 Task: Open settings.json of color customizations.
Action: Mouse moved to (55, 656)
Screenshot: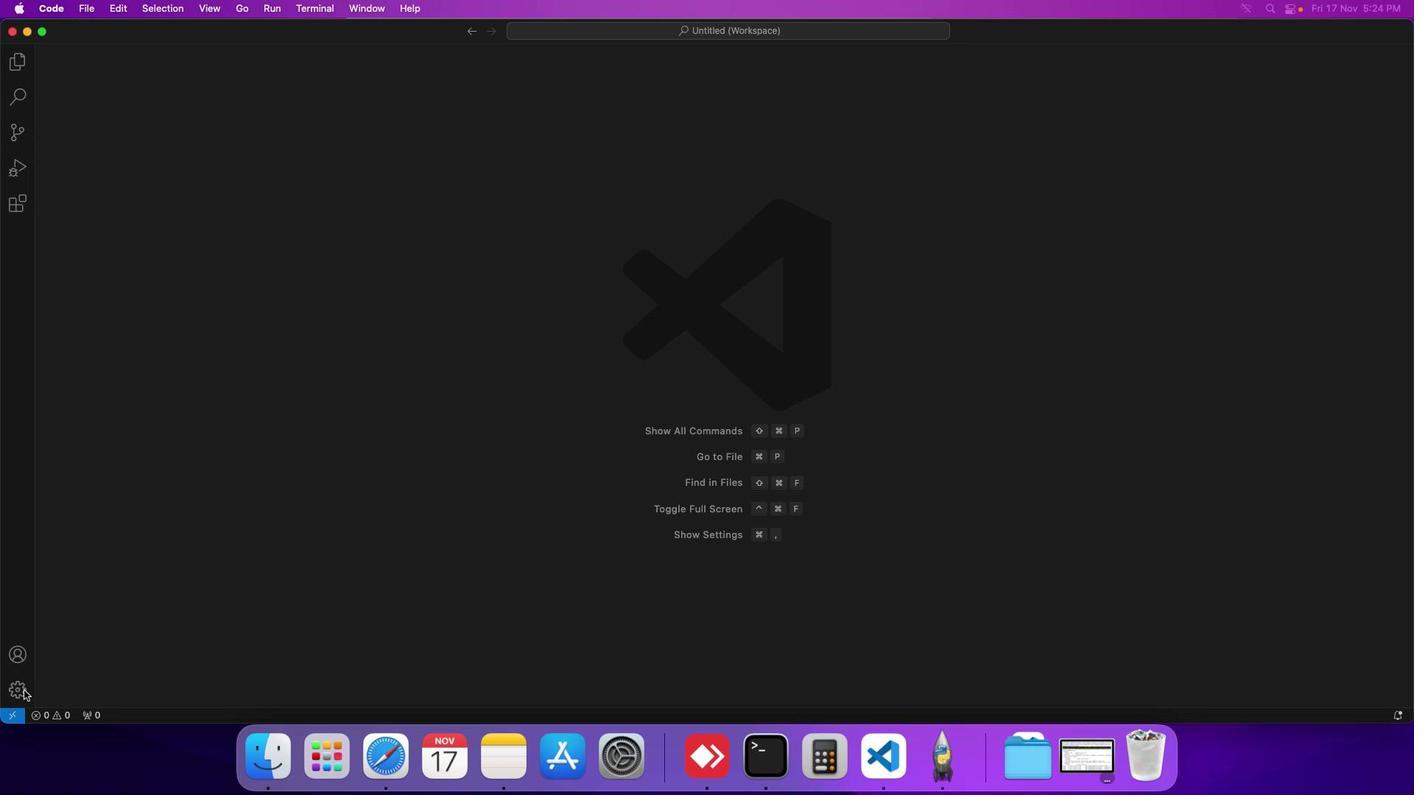 
Action: Mouse pressed left at (55, 656)
Screenshot: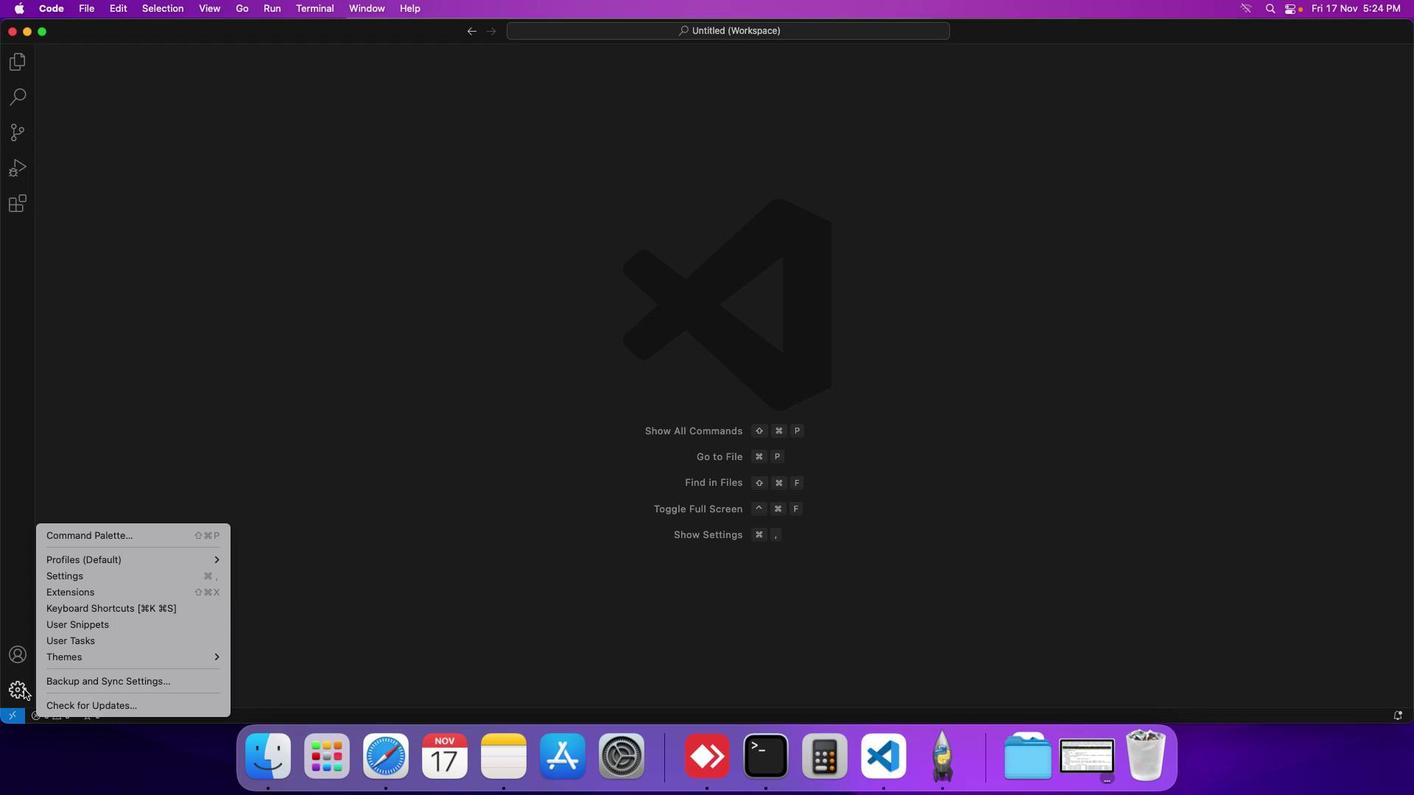 
Action: Mouse moved to (88, 553)
Screenshot: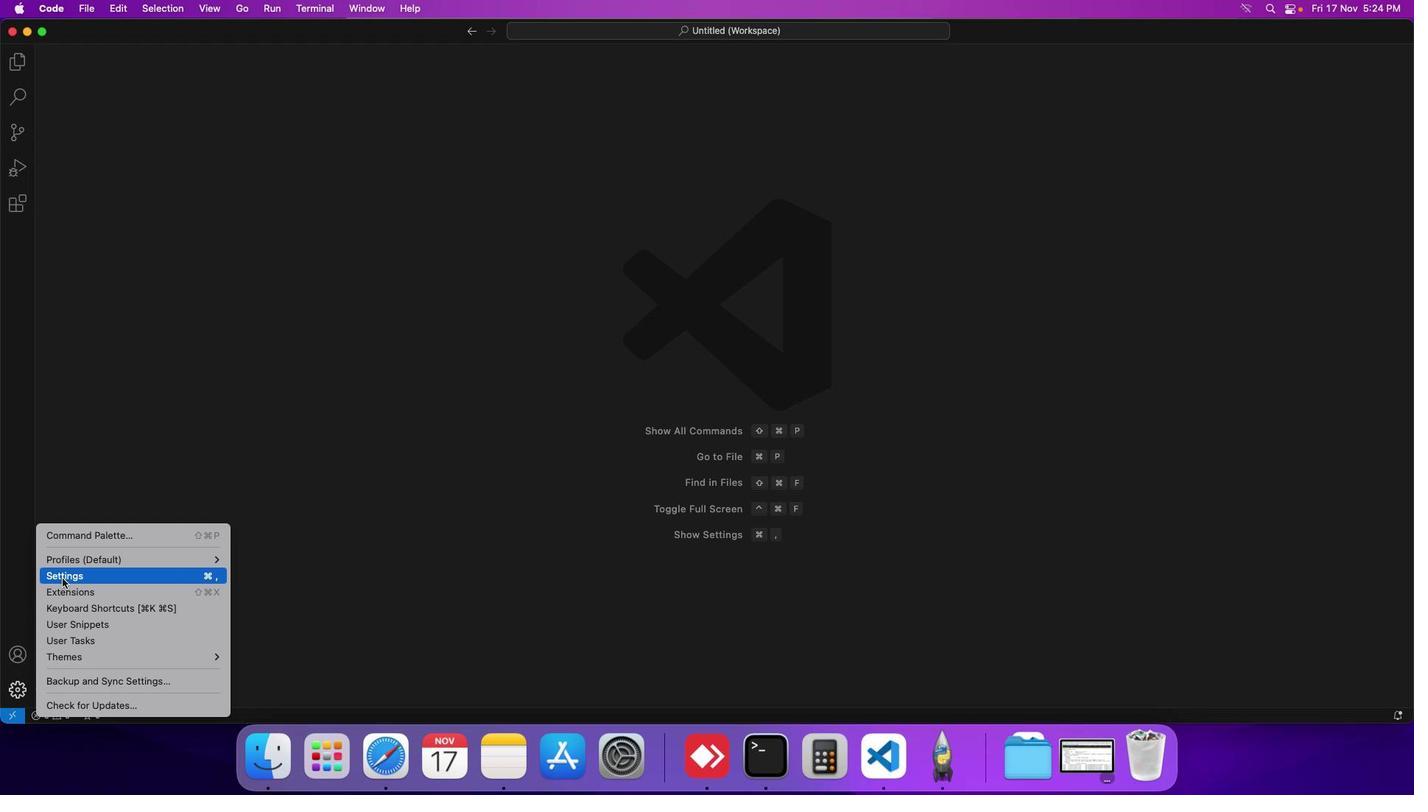 
Action: Mouse pressed left at (88, 553)
Screenshot: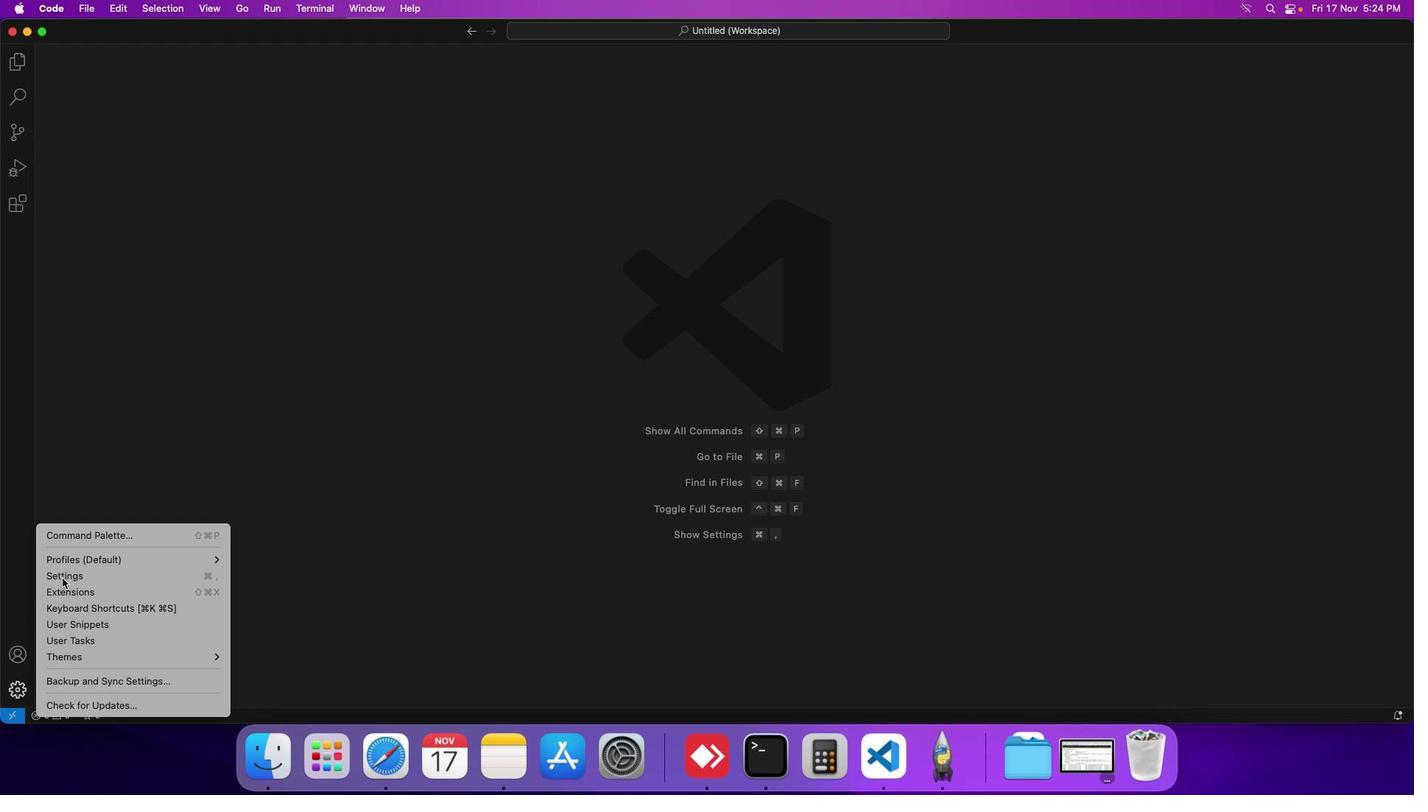 
Action: Mouse moved to (346, 131)
Screenshot: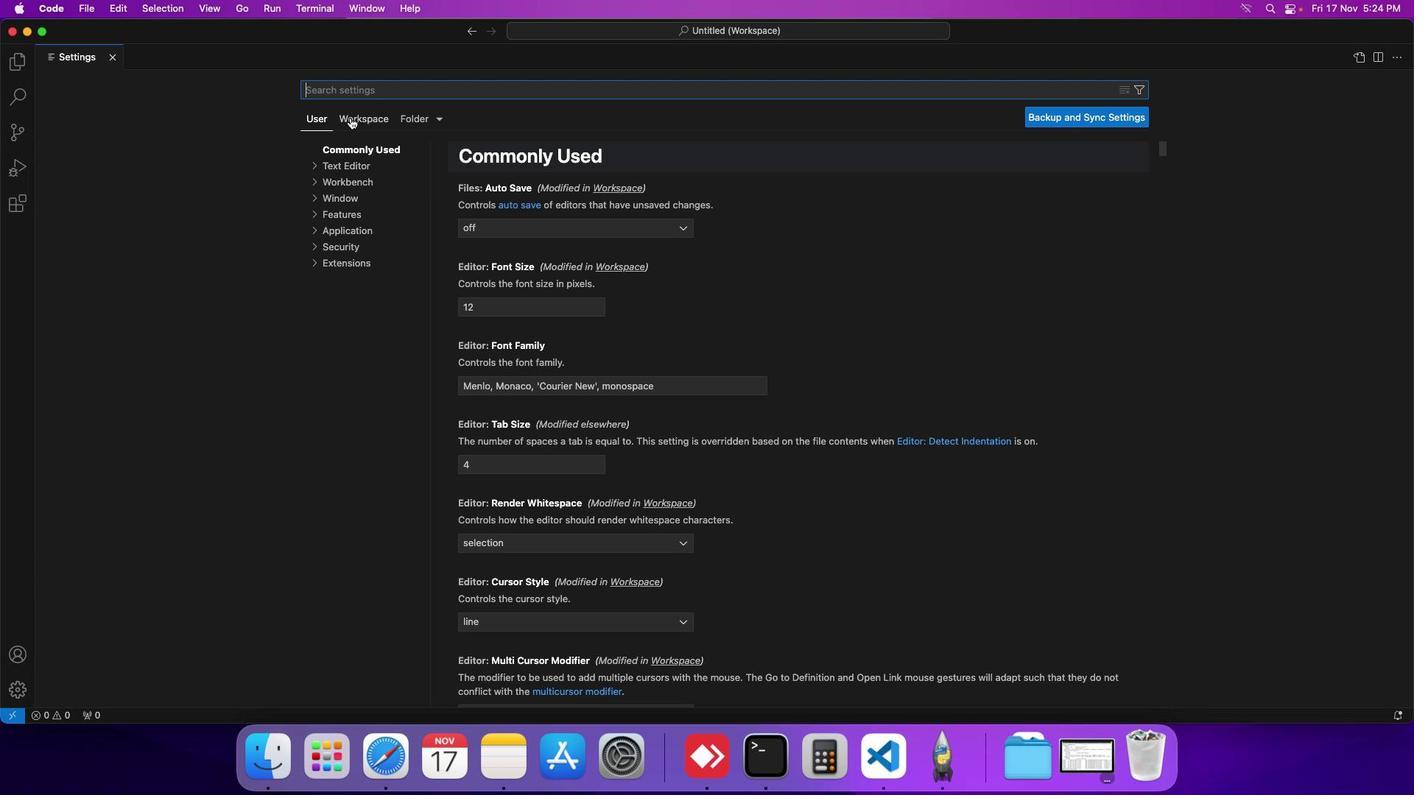 
Action: Mouse pressed left at (346, 131)
Screenshot: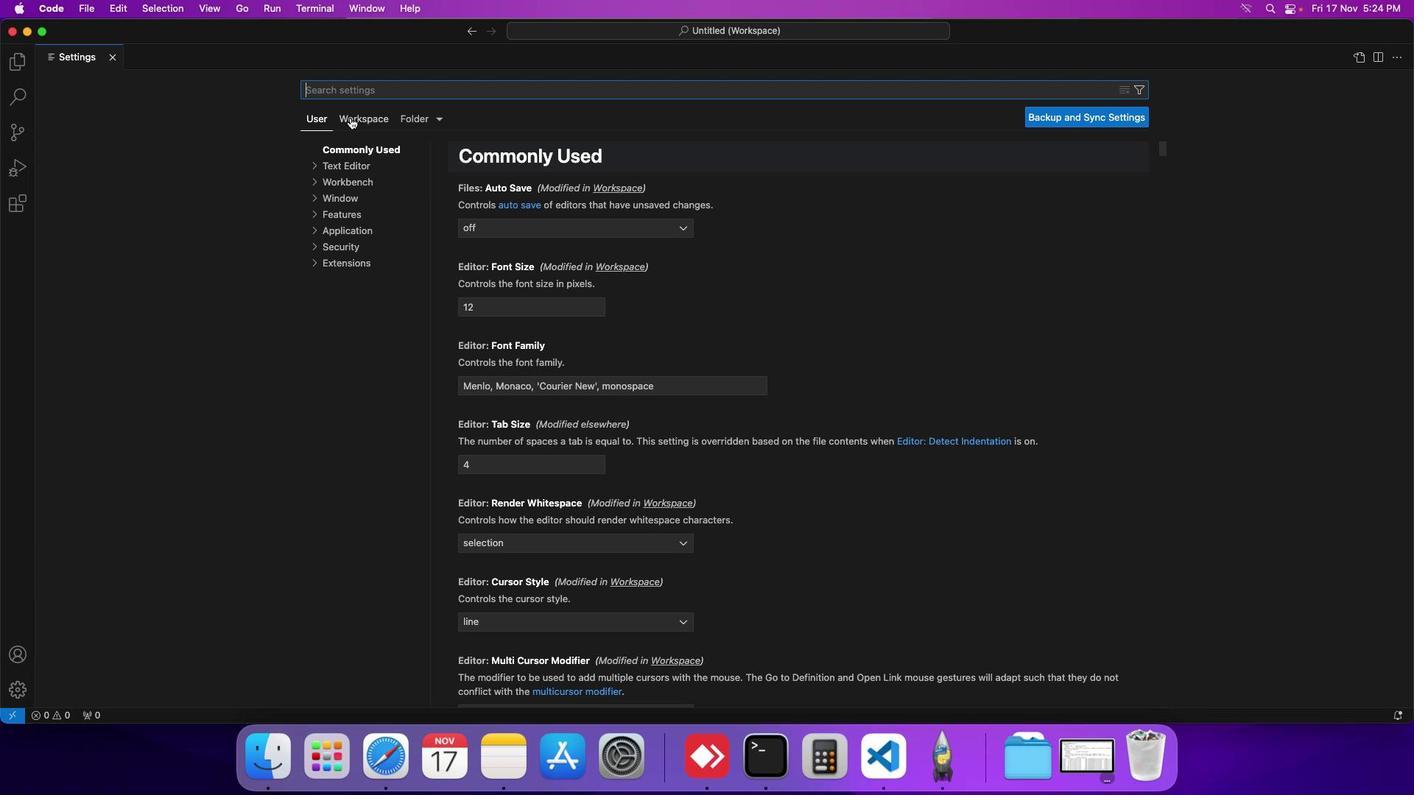 
Action: Mouse moved to (349, 191)
Screenshot: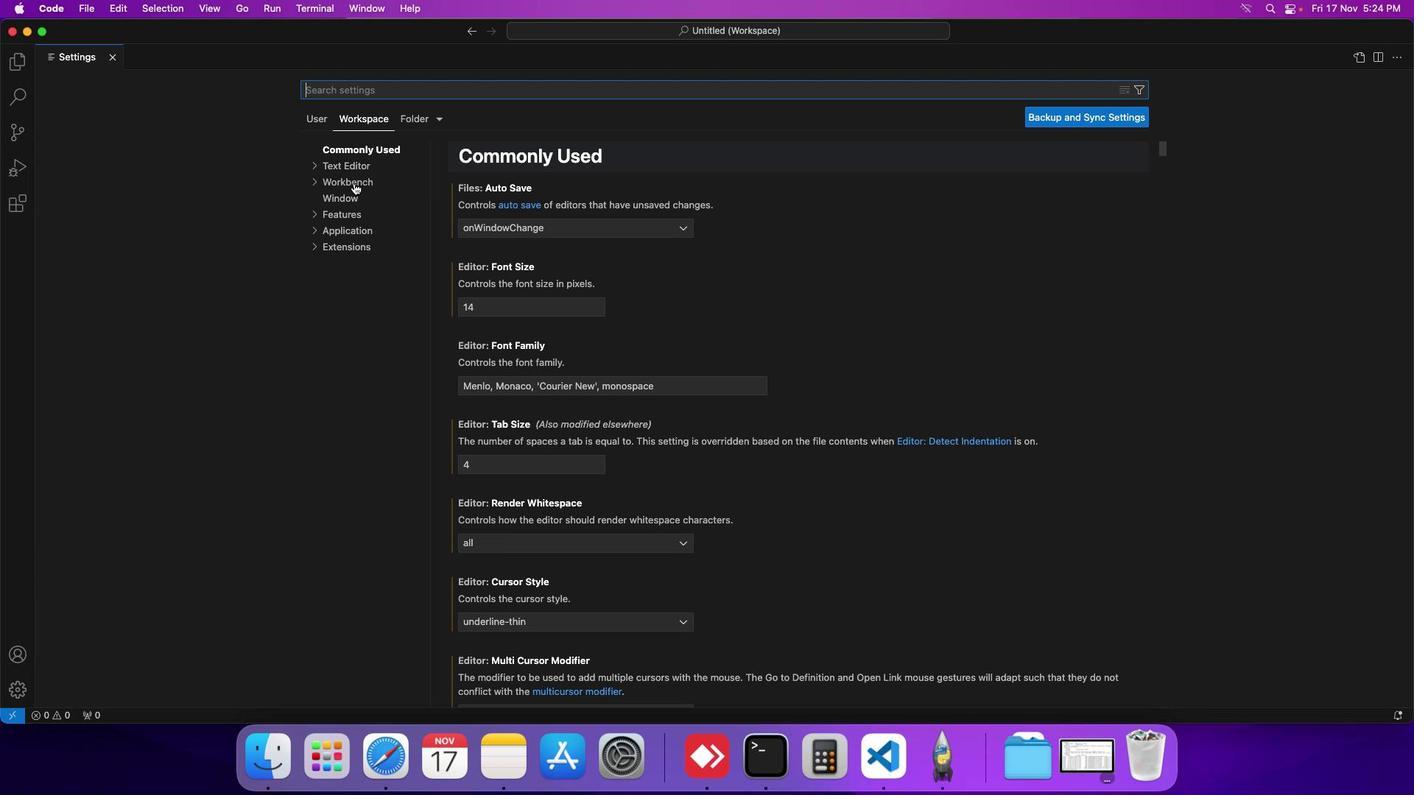 
Action: Mouse pressed left at (349, 191)
Screenshot: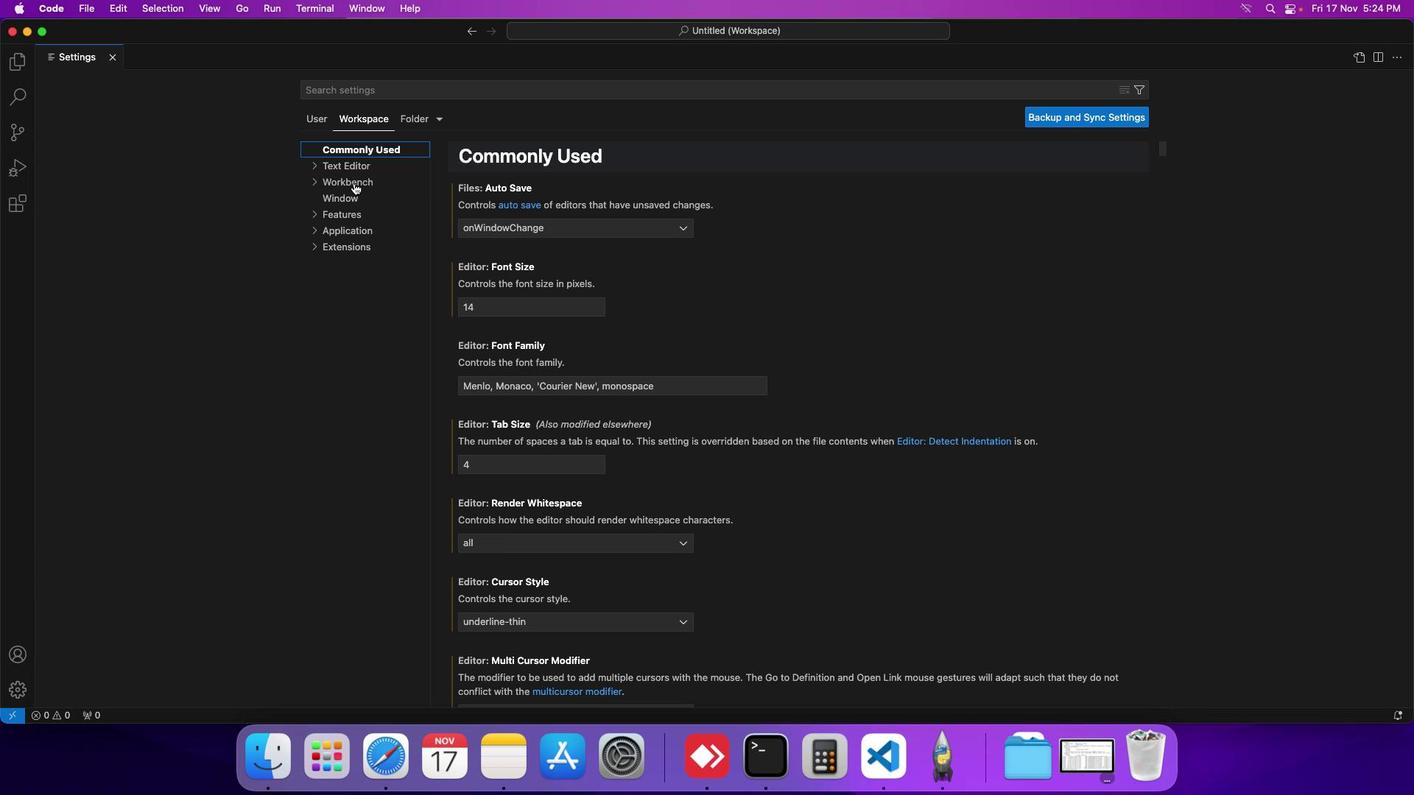 
Action: Mouse moved to (347, 201)
Screenshot: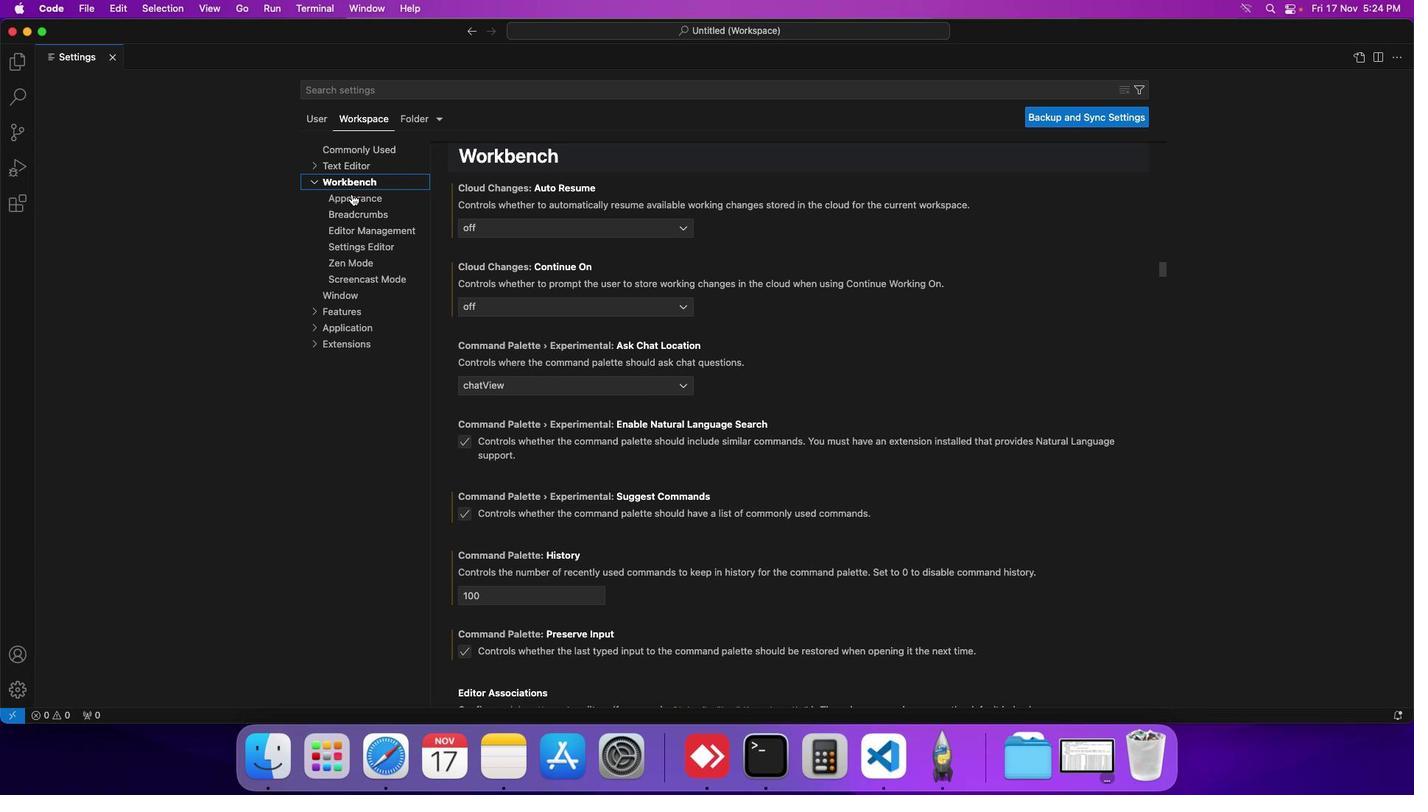 
Action: Mouse pressed left at (347, 201)
Screenshot: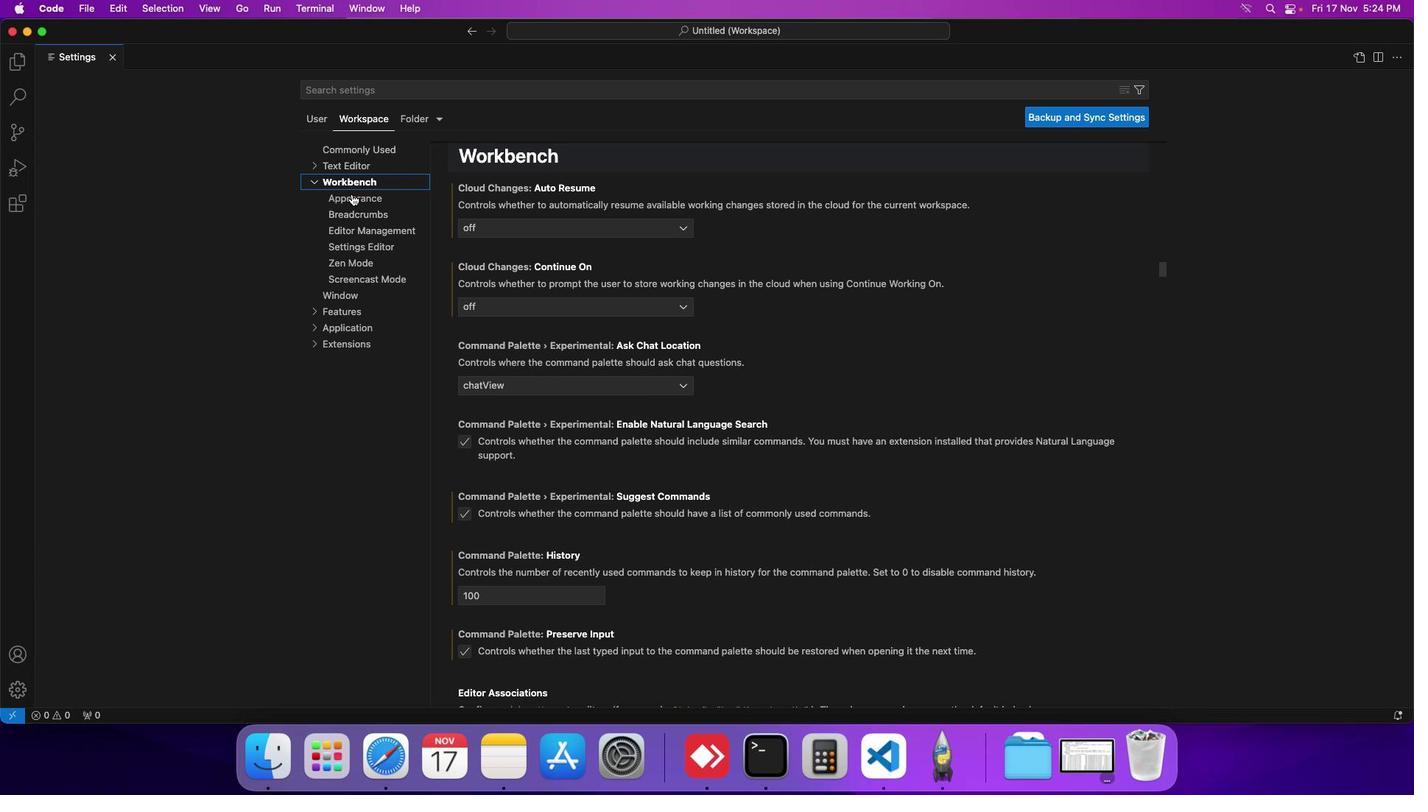 
Action: Mouse moved to (464, 382)
Screenshot: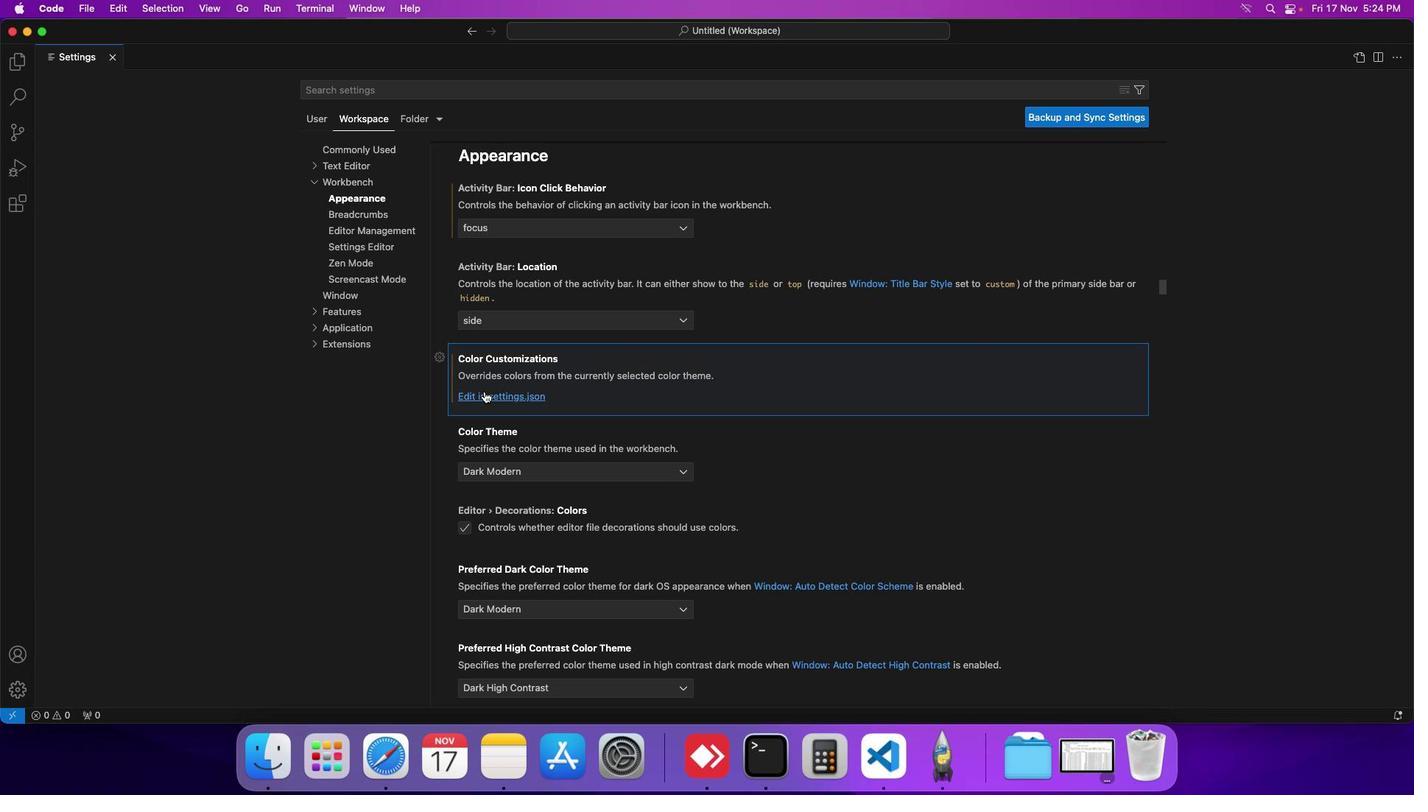 
Action: Mouse pressed left at (464, 382)
Screenshot: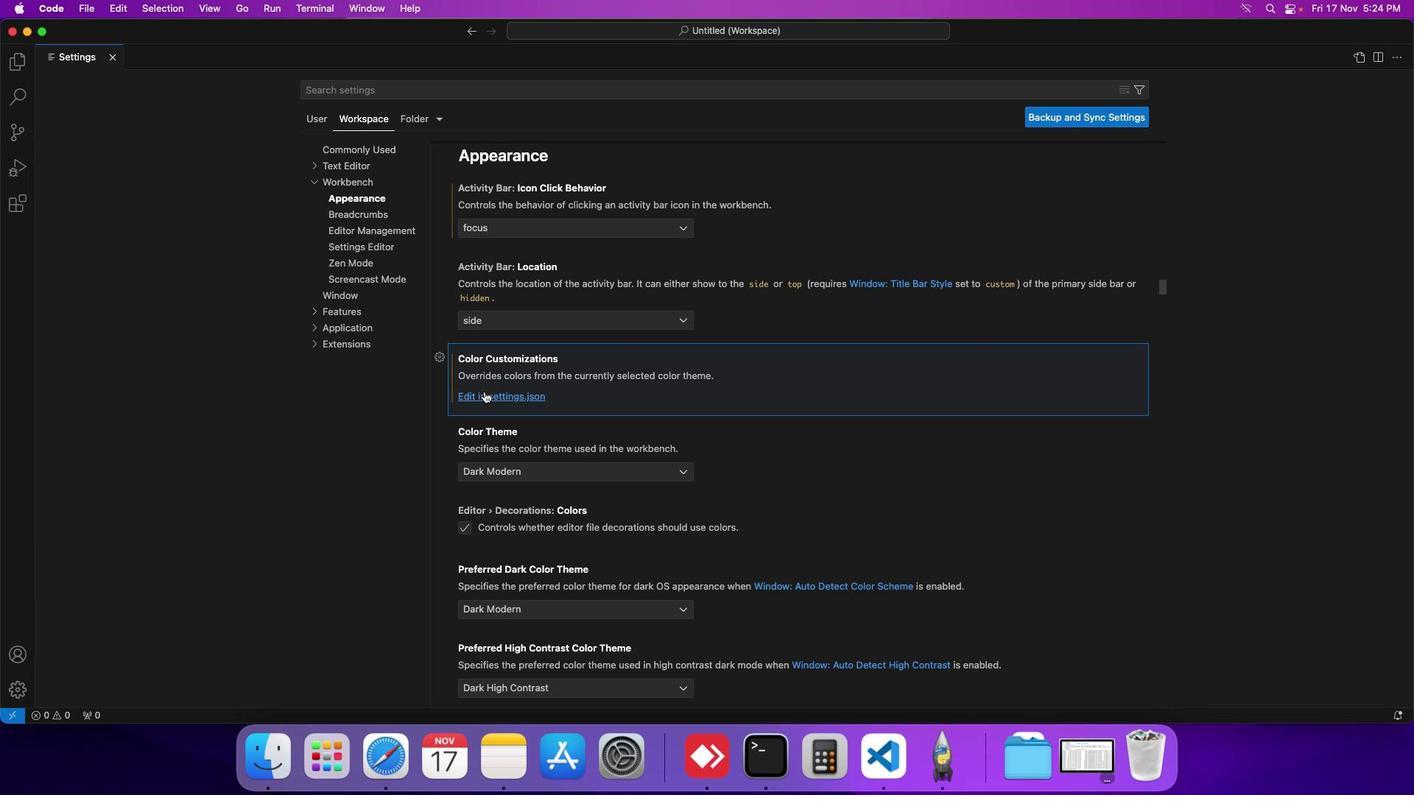 
Action: Mouse moved to (520, 330)
Screenshot: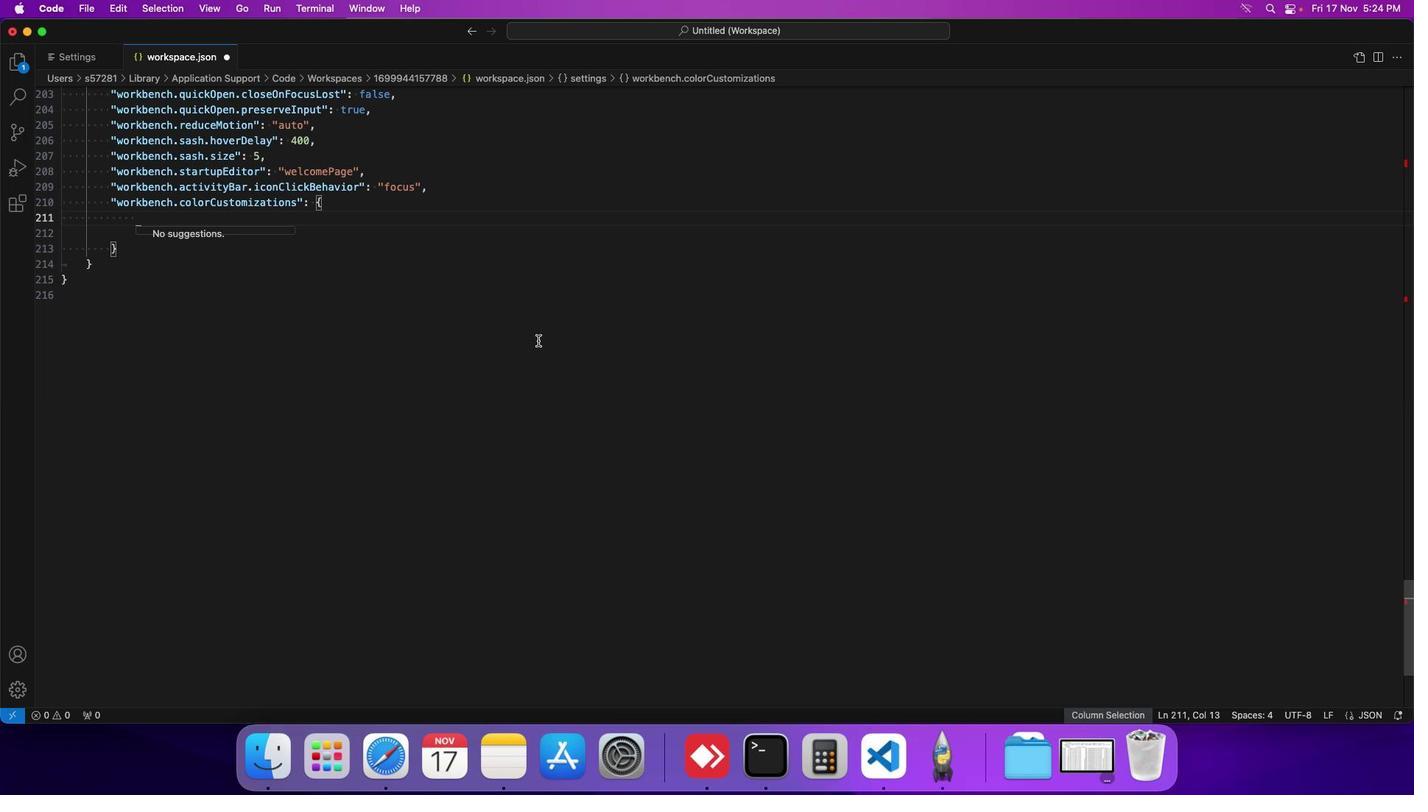 
